 Task: Create Card Social Media Campaign Planning in Board Crisis Management Planning to Workspace Affiliate Marketing. Create Card Corporate Social Responsibility Review in Board Brand Identity Design to Workspace Affiliate Marketing. Create Card Social Media Campaign Execution in Board Email Marketing Performance Analysis and Reporting to Workspace Affiliate Marketing
Action: Mouse moved to (606, 176)
Screenshot: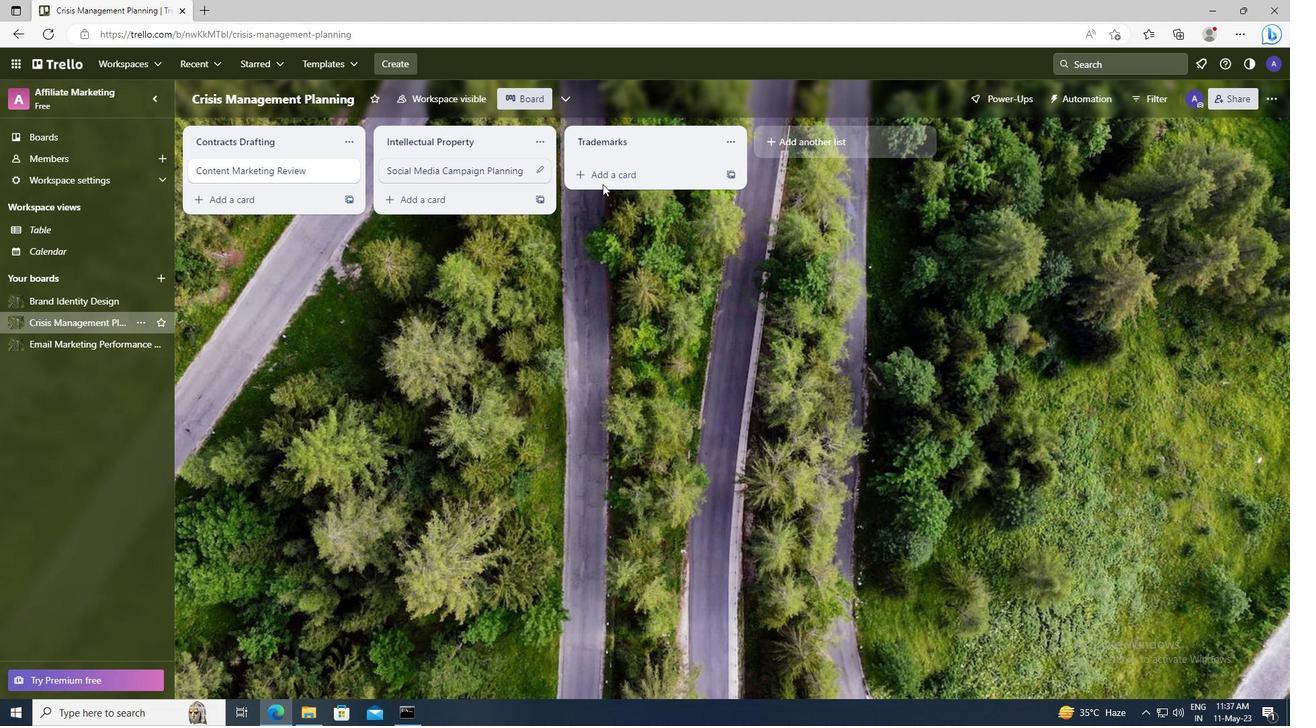 
Action: Mouse pressed left at (606, 176)
Screenshot: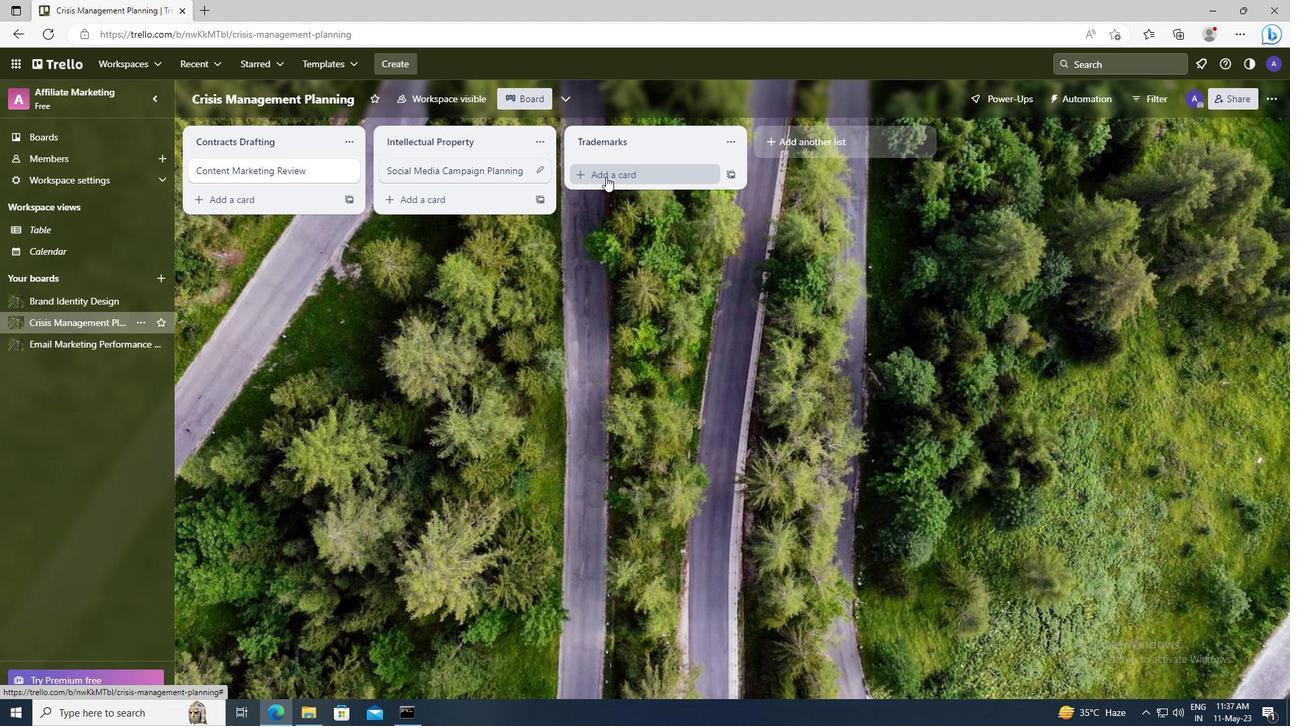
Action: Key pressed <Key.shift>SOCIAL<Key.space><Key.shift>MEDIA<Key.space><Key.shift>CAMPAIGN<Key.space><Key.shift>PLANNING
Screenshot: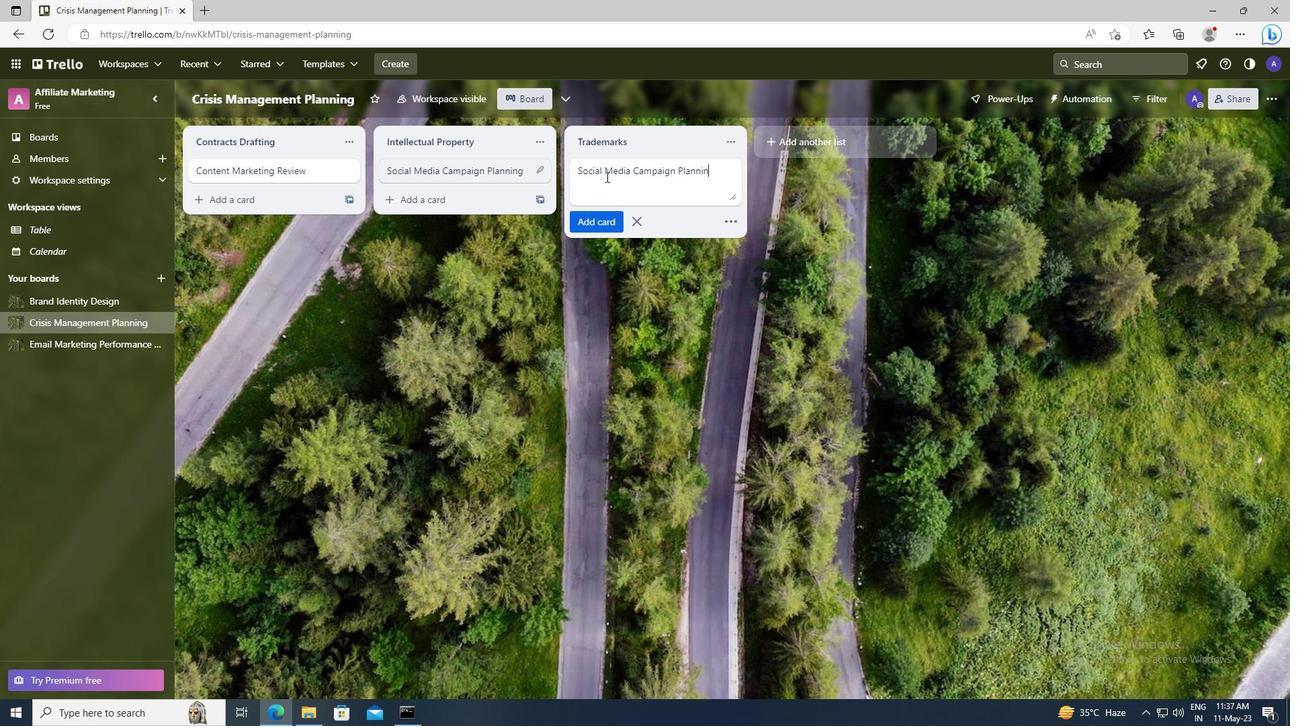 
Action: Mouse moved to (601, 217)
Screenshot: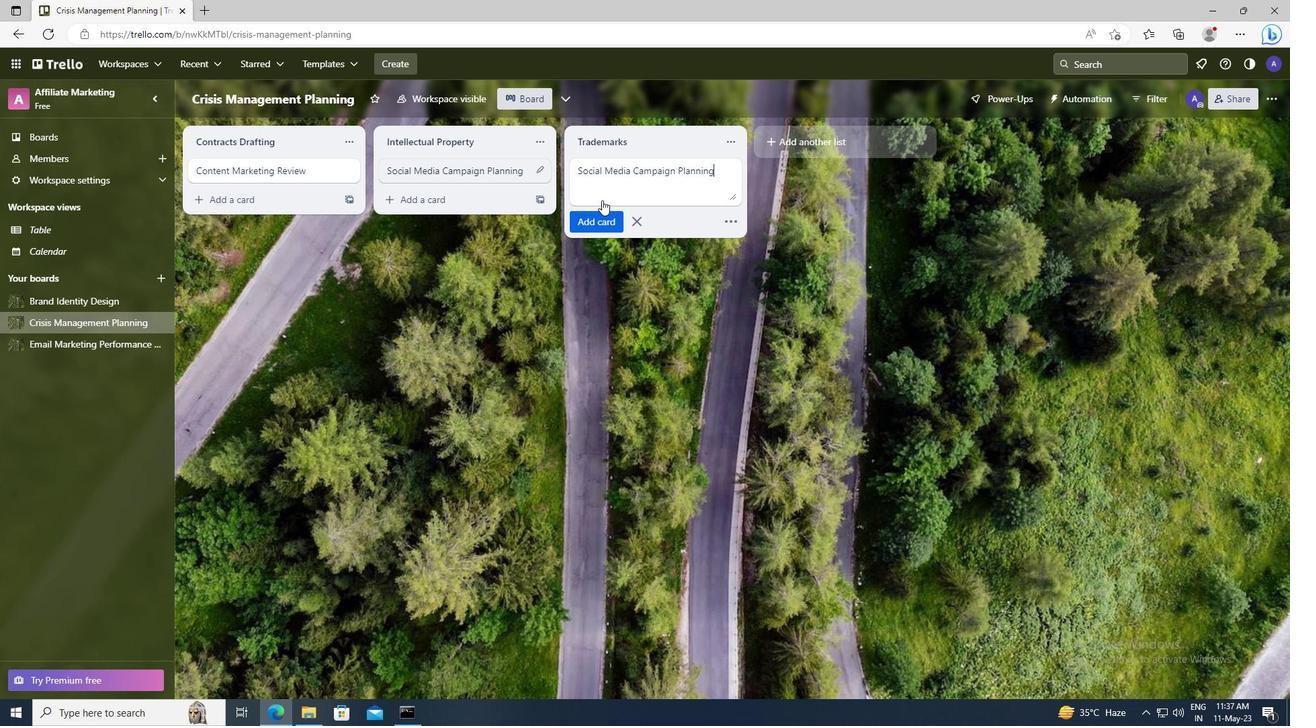 
Action: Mouse pressed left at (601, 217)
Screenshot: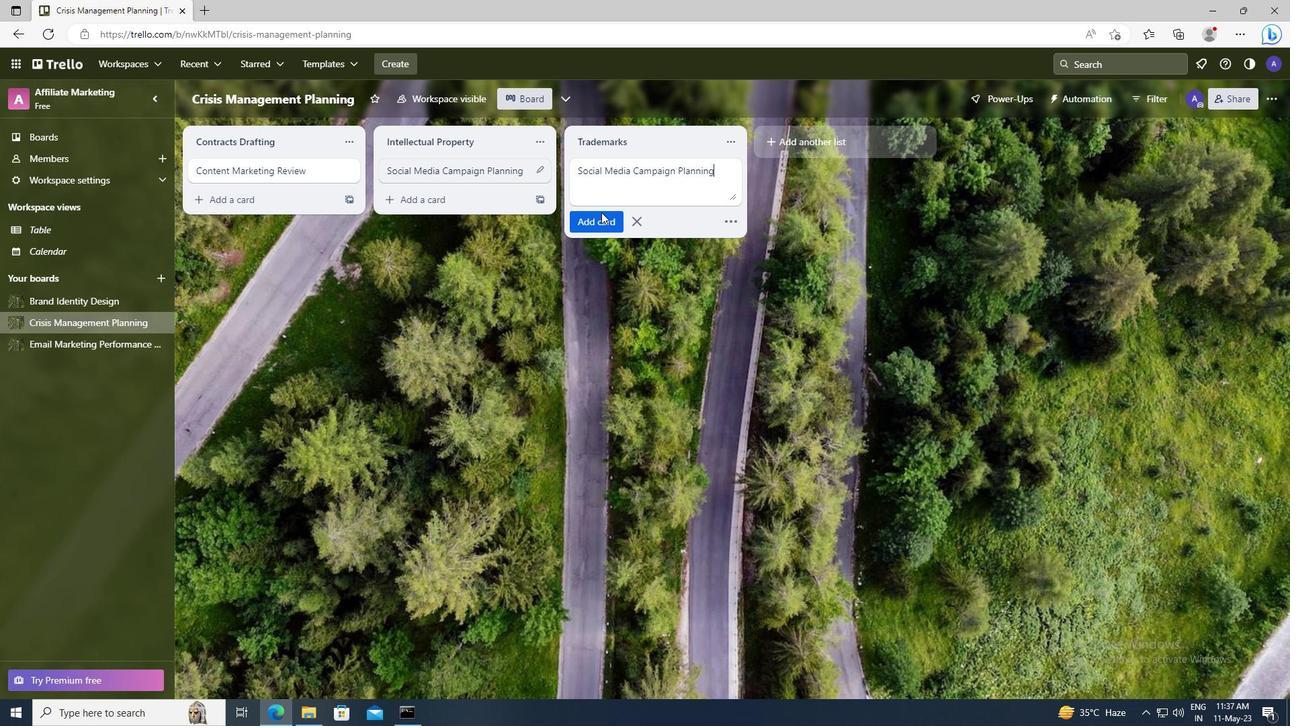 
Action: Mouse moved to (98, 303)
Screenshot: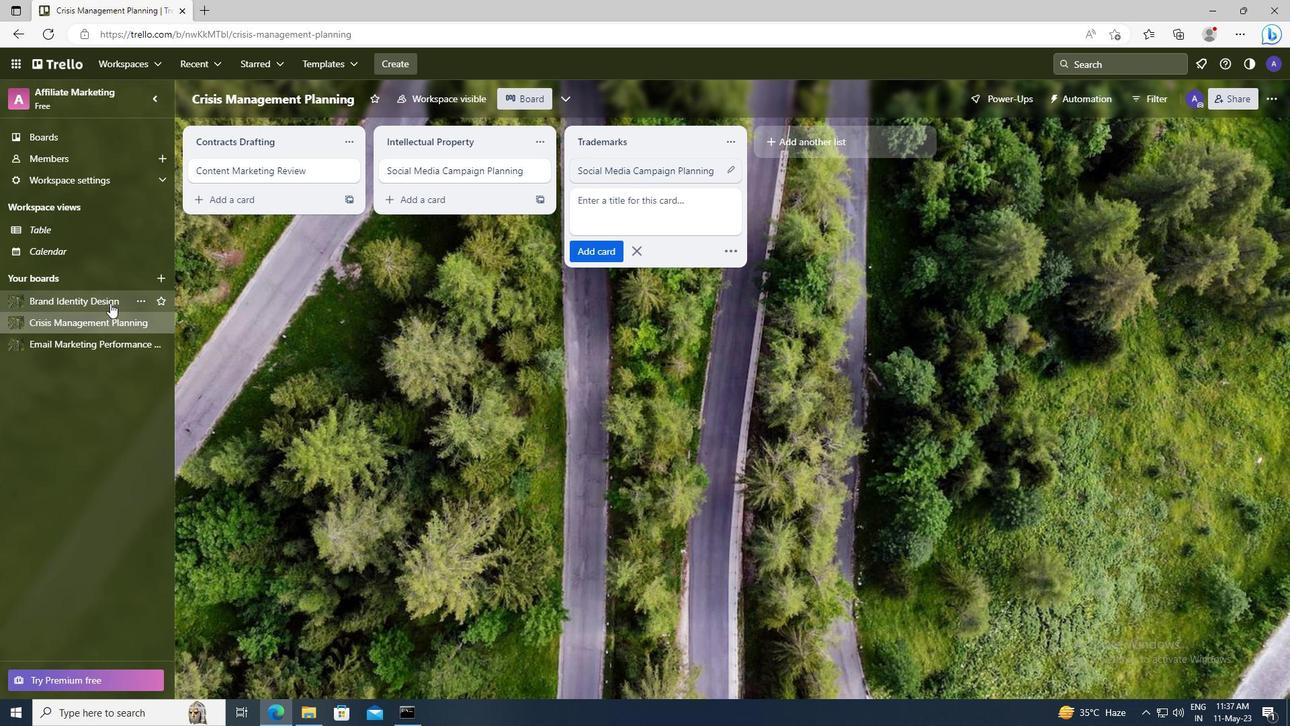 
Action: Mouse pressed left at (98, 303)
Screenshot: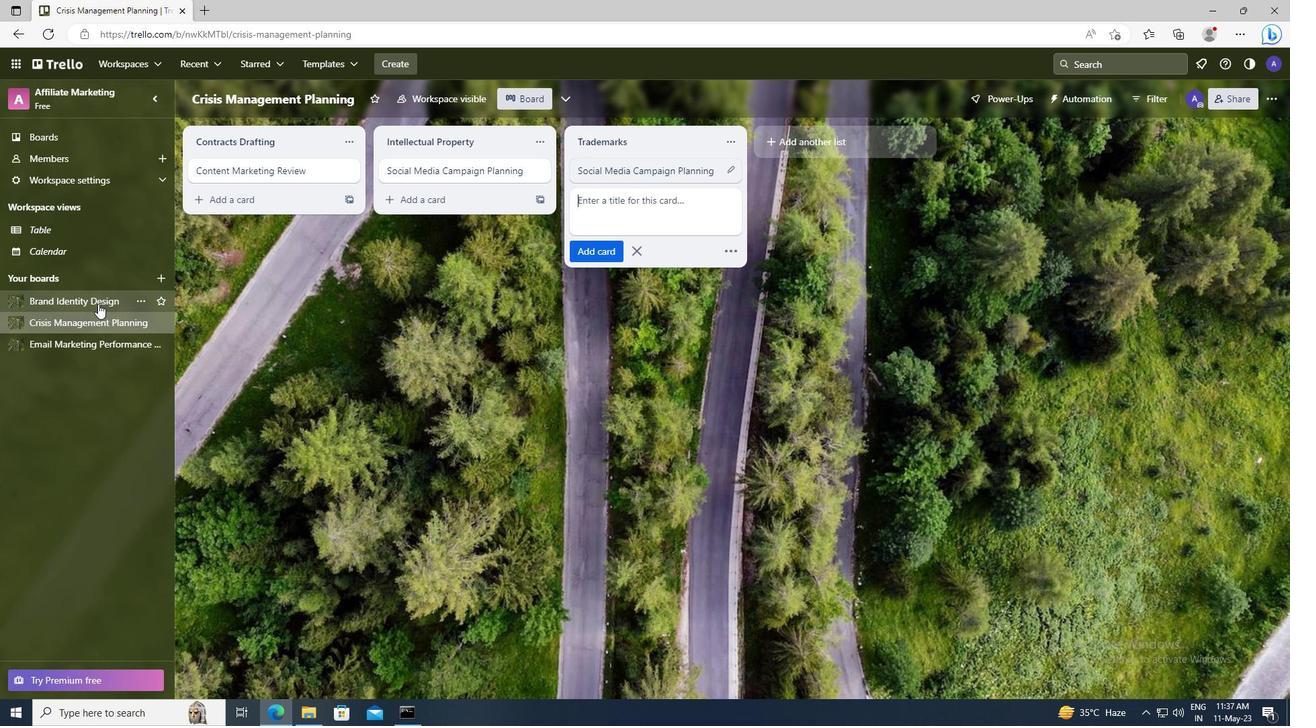 
Action: Mouse moved to (597, 176)
Screenshot: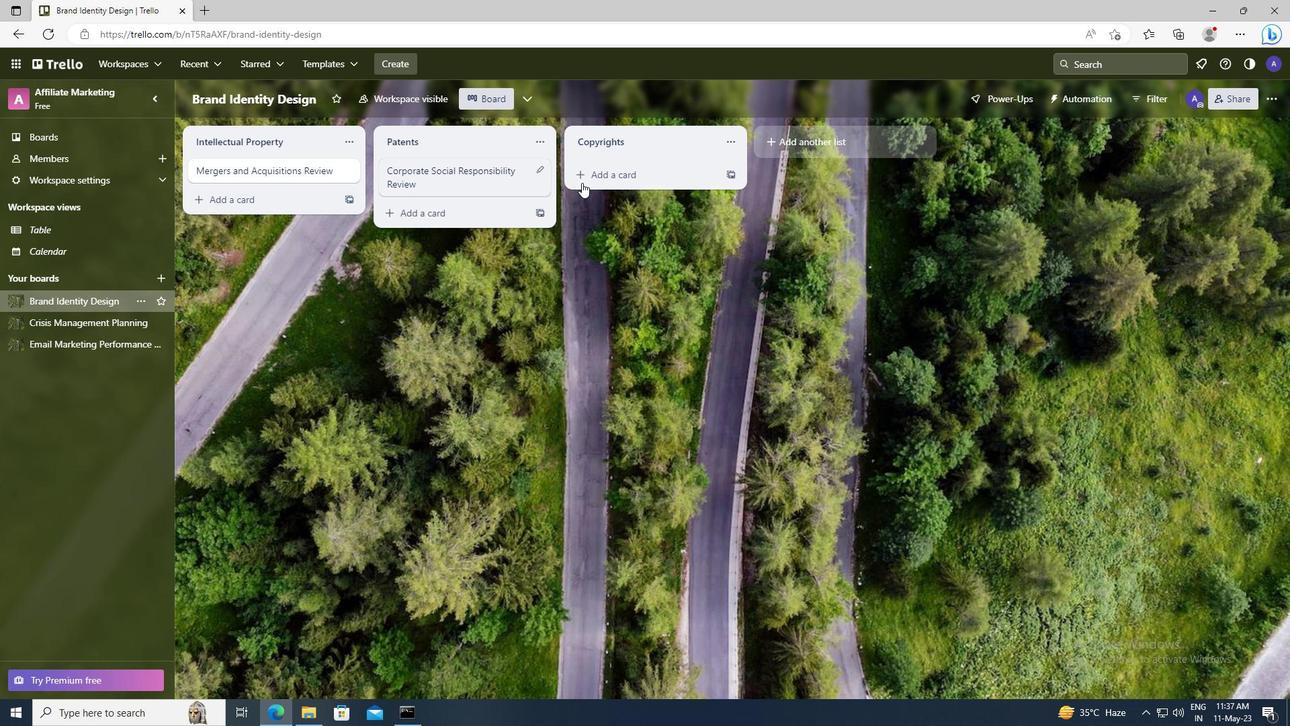 
Action: Mouse pressed left at (597, 176)
Screenshot: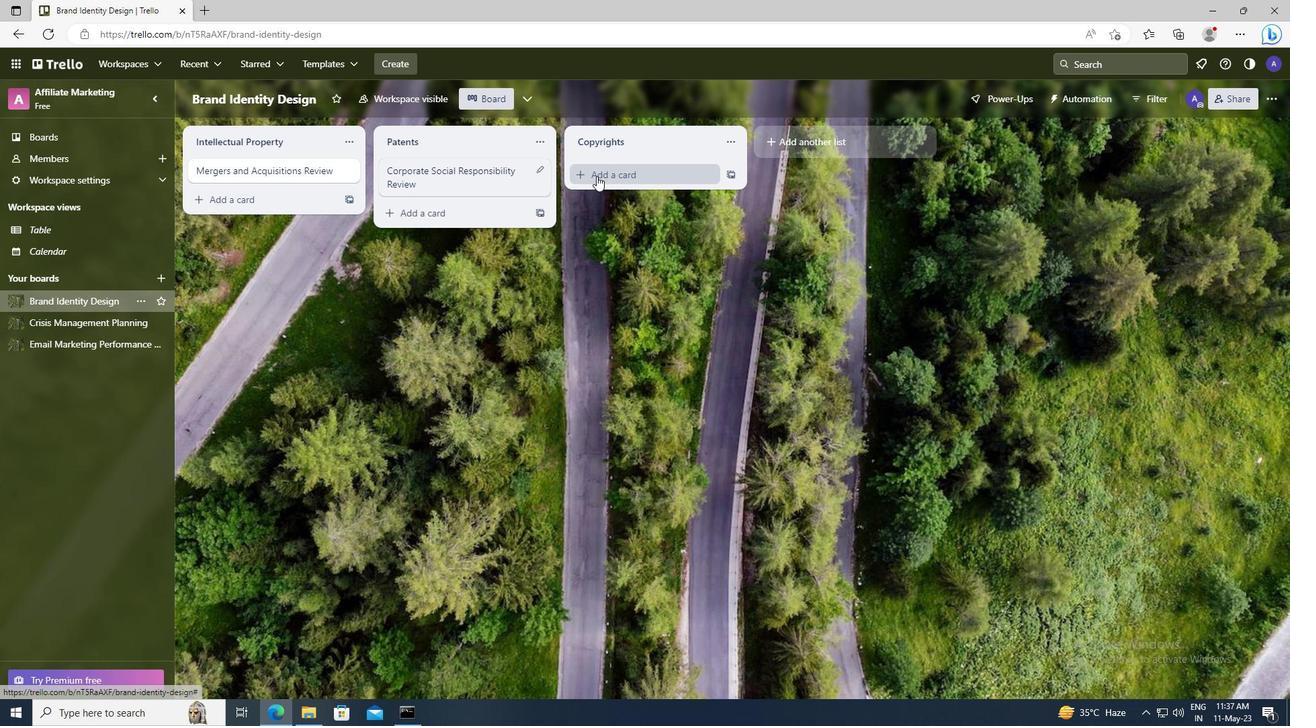 
Action: Key pressed <Key.shift>CORPORATE<Key.space><Key.shift>SOCIAL<Key.space><Key.shift>RESPONSIBILITY<Key.space><Key.shift>REVIEW
Screenshot: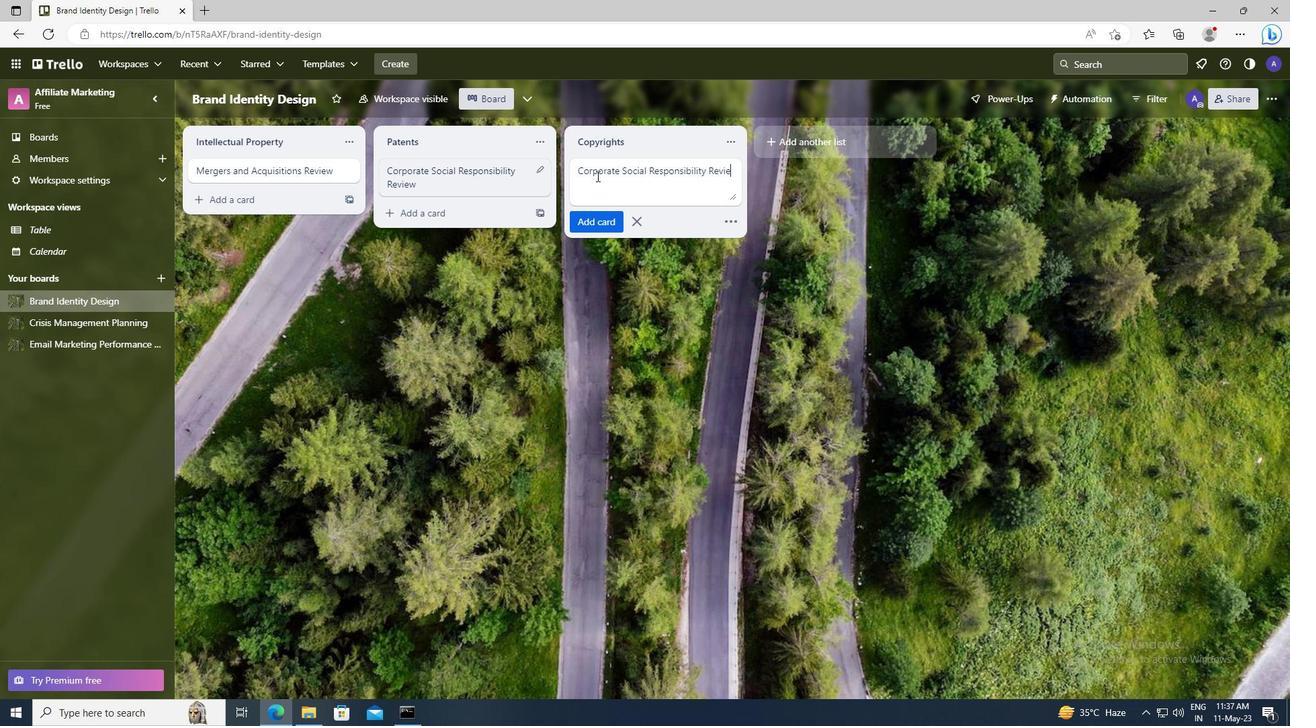 
Action: Mouse moved to (595, 223)
Screenshot: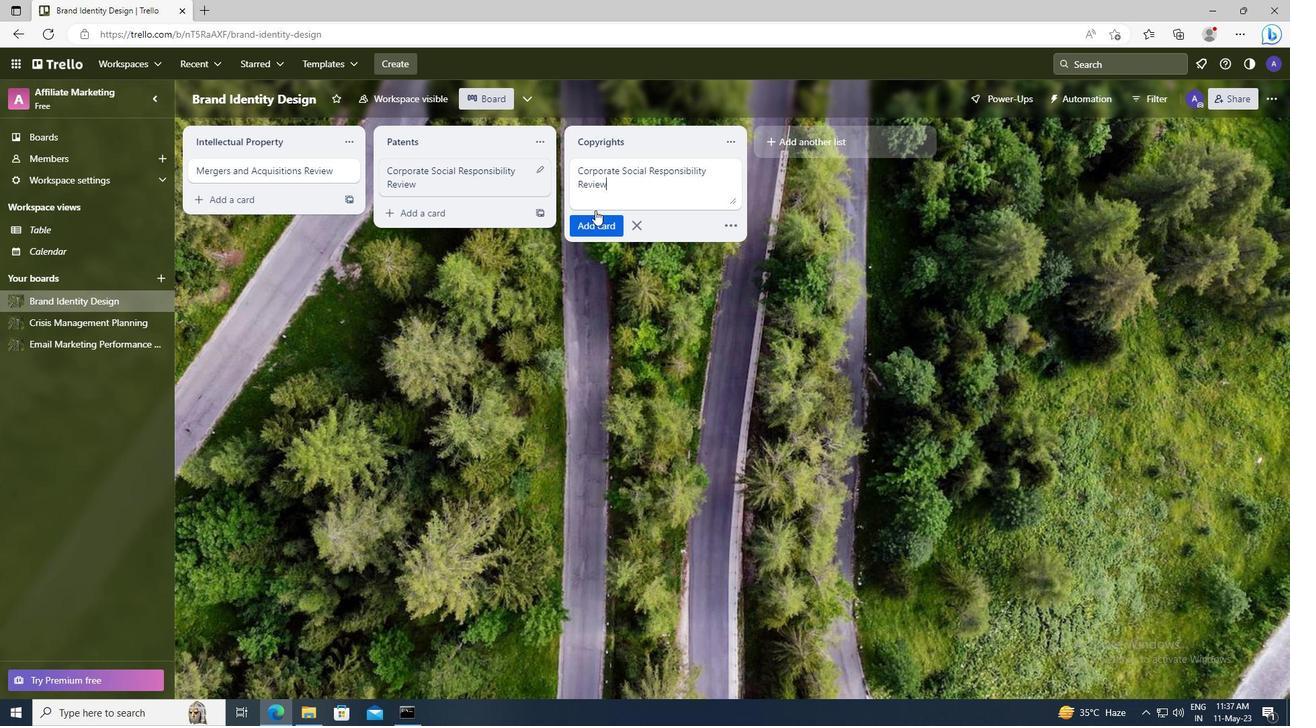 
Action: Mouse pressed left at (595, 223)
Screenshot: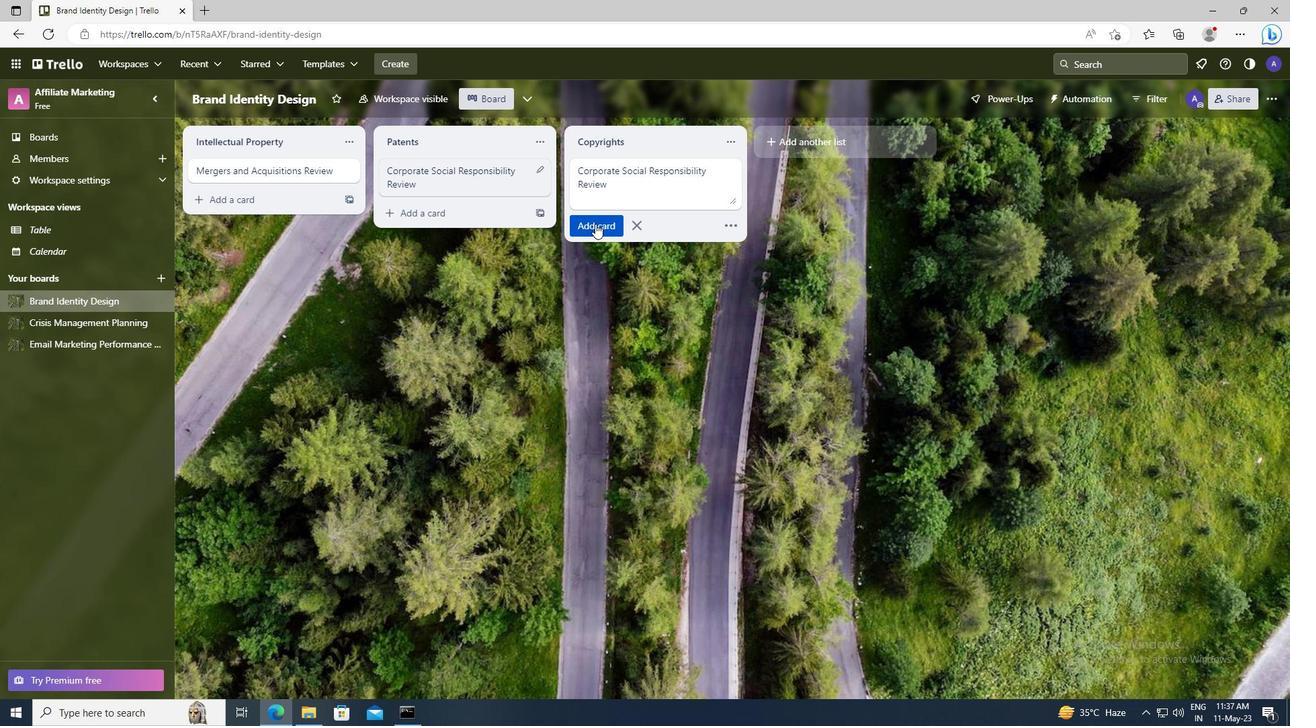 
Action: Mouse moved to (102, 345)
Screenshot: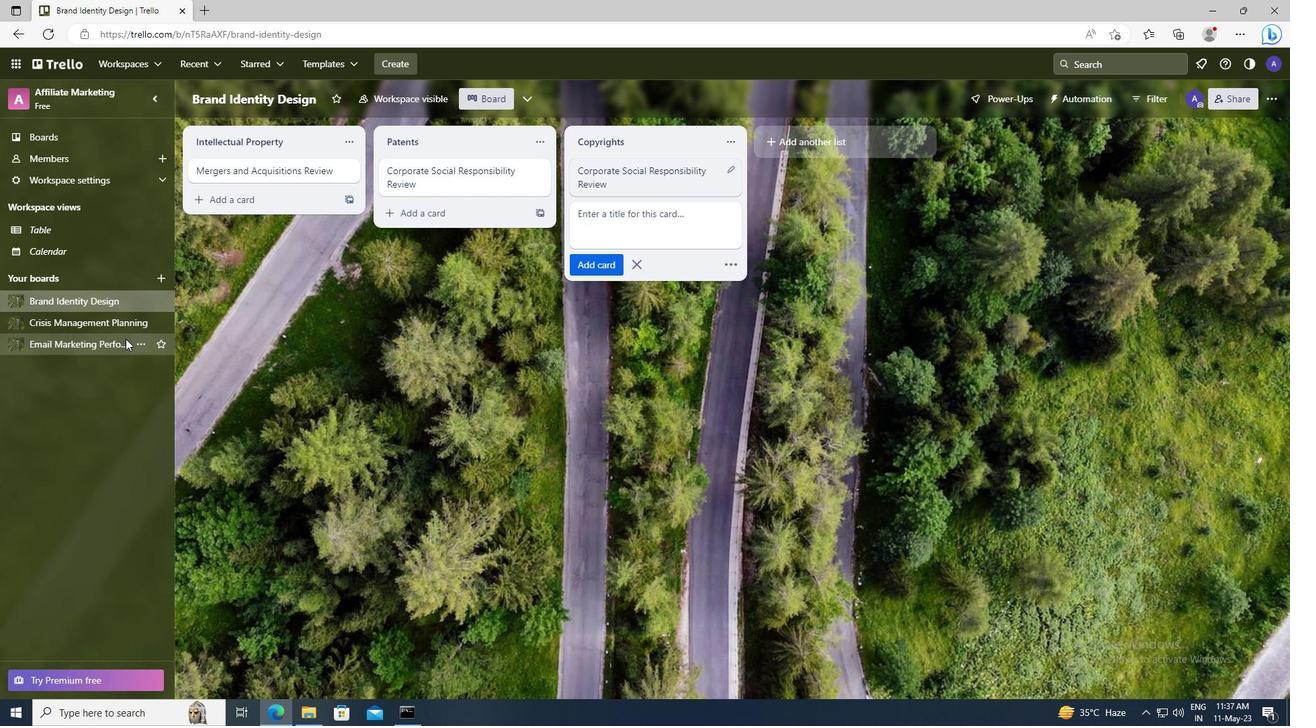 
Action: Mouse pressed left at (102, 345)
Screenshot: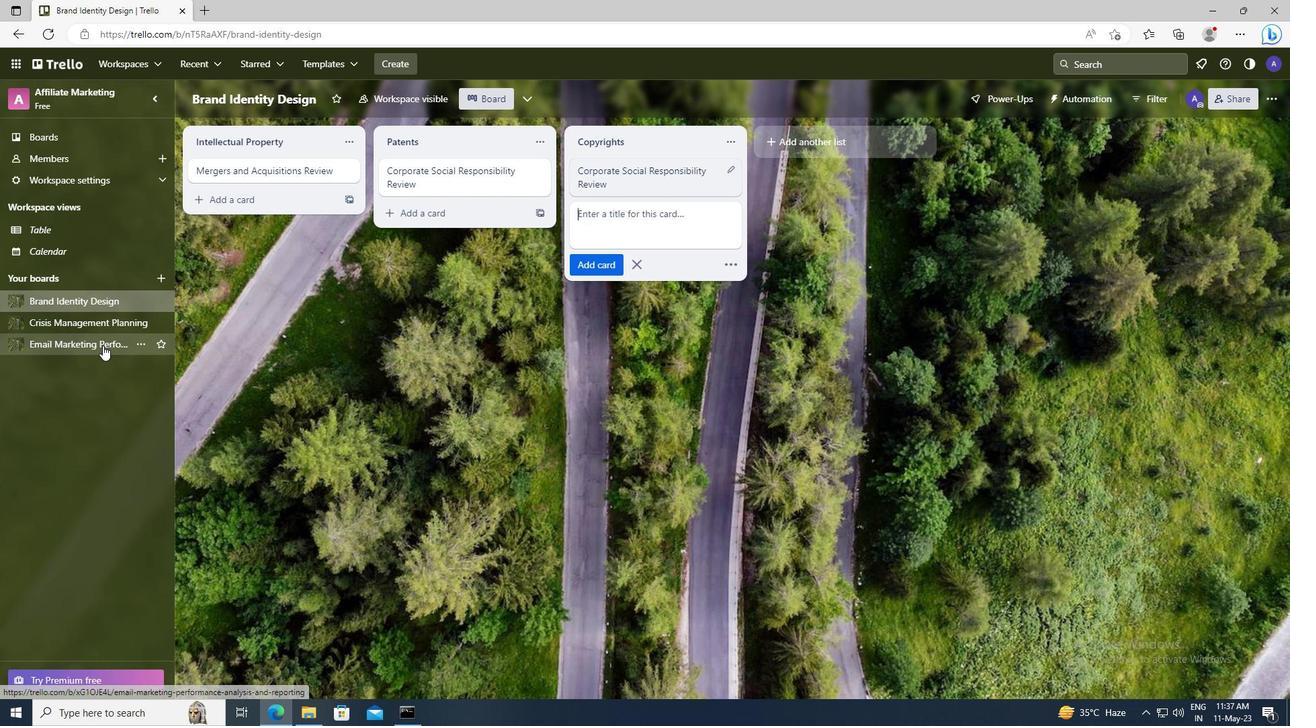 
Action: Mouse moved to (607, 176)
Screenshot: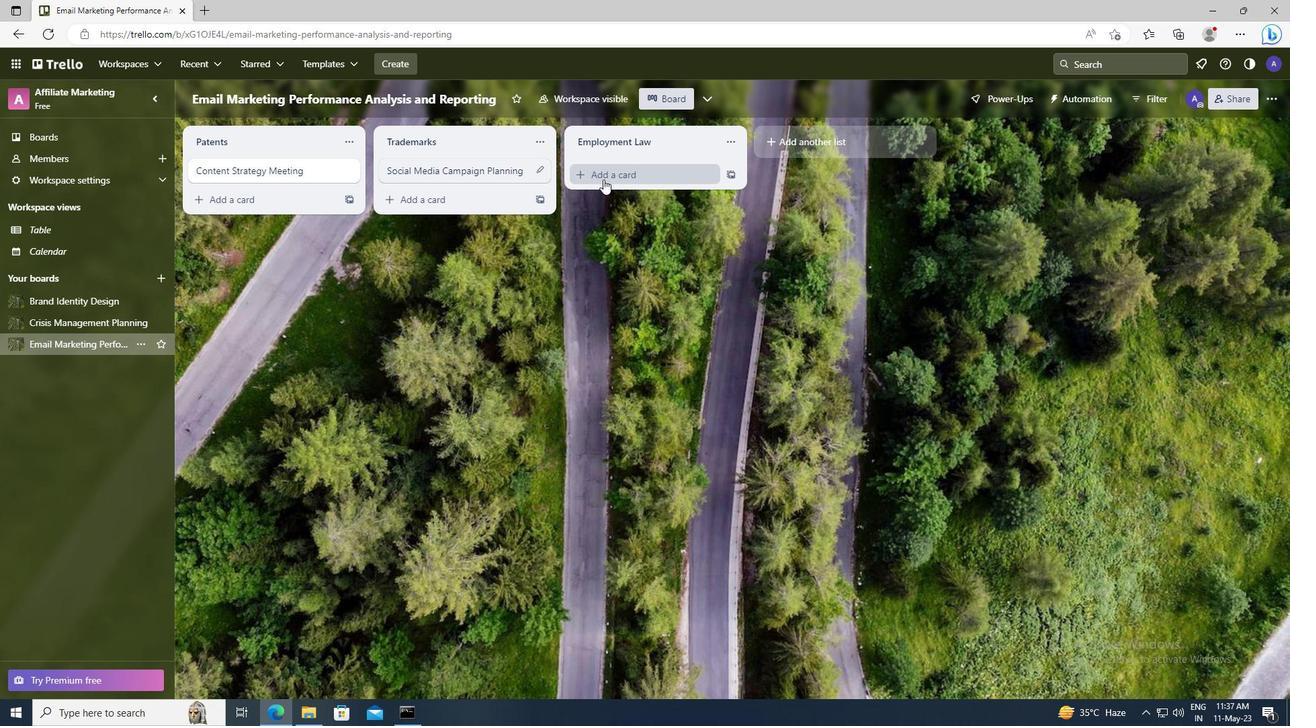 
Action: Mouse pressed left at (607, 176)
Screenshot: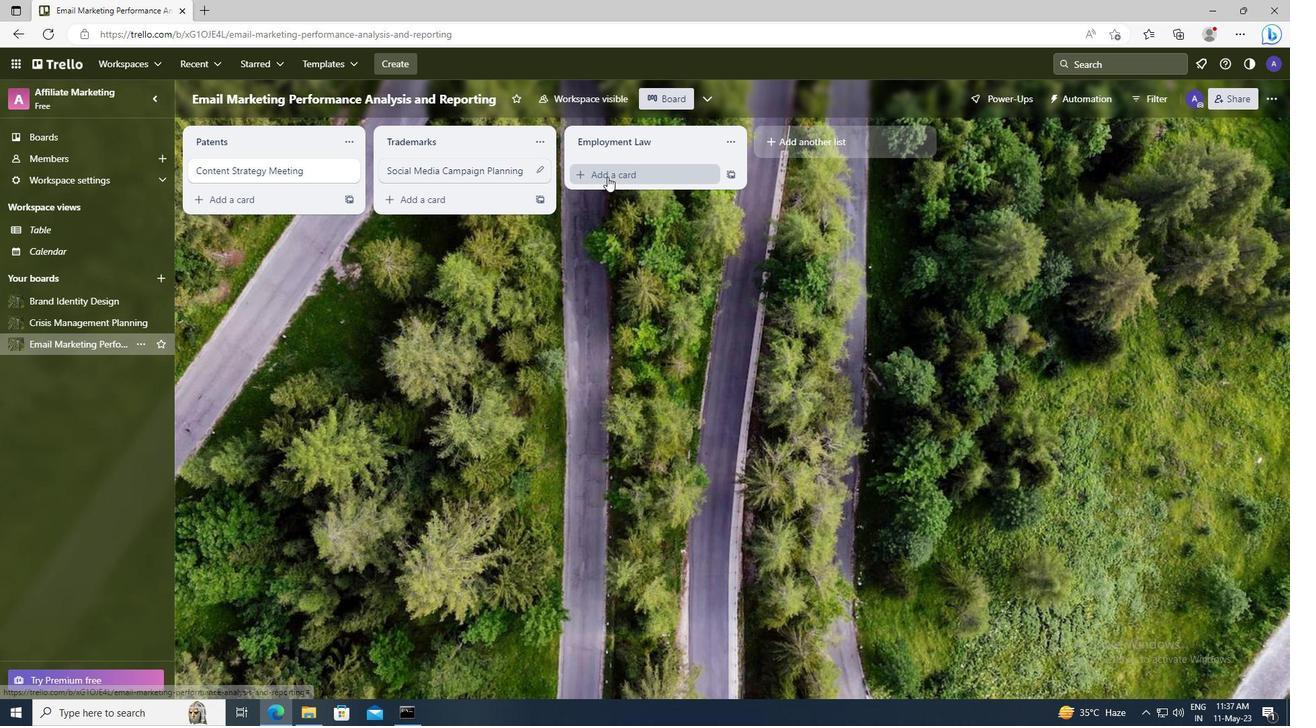 
Action: Key pressed <Key.shift>SOCIAL<Key.space><Key.shift>MEDIA<Key.space><Key.shift>CAMPAIGN<Key.space><Key.shift>PLANNING
Screenshot: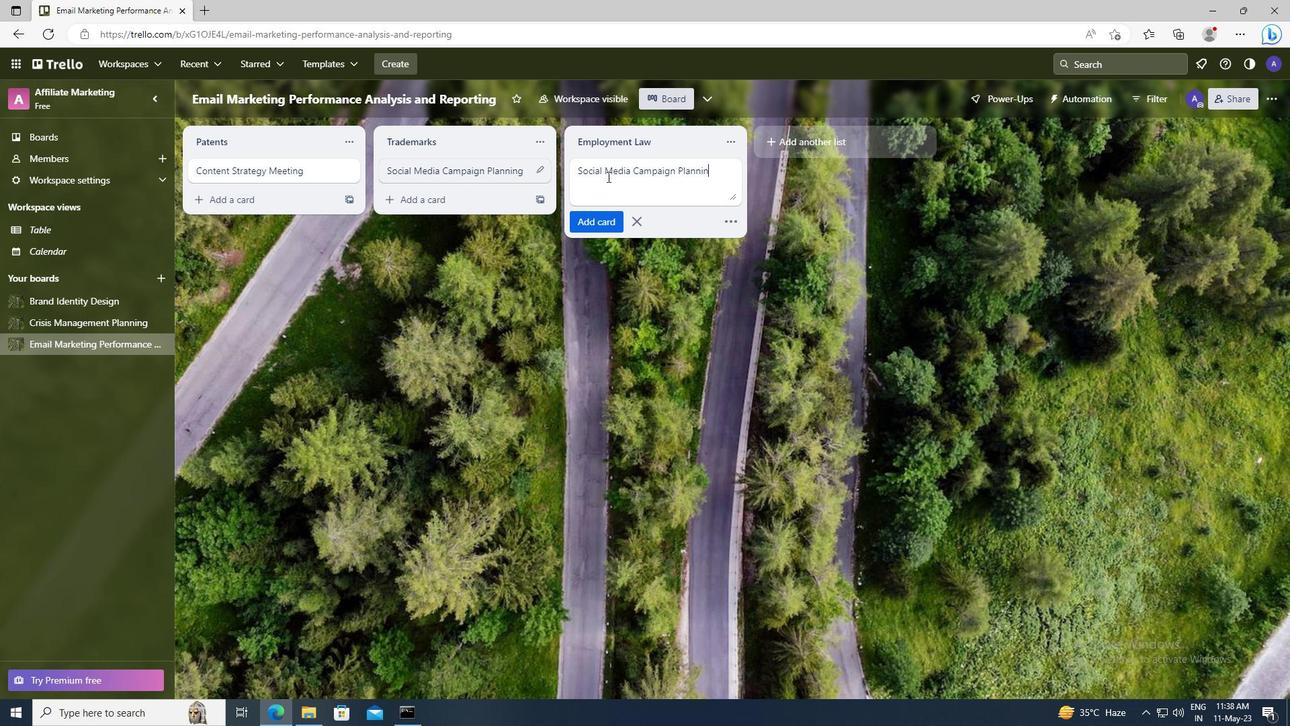 
Action: Mouse moved to (604, 225)
Screenshot: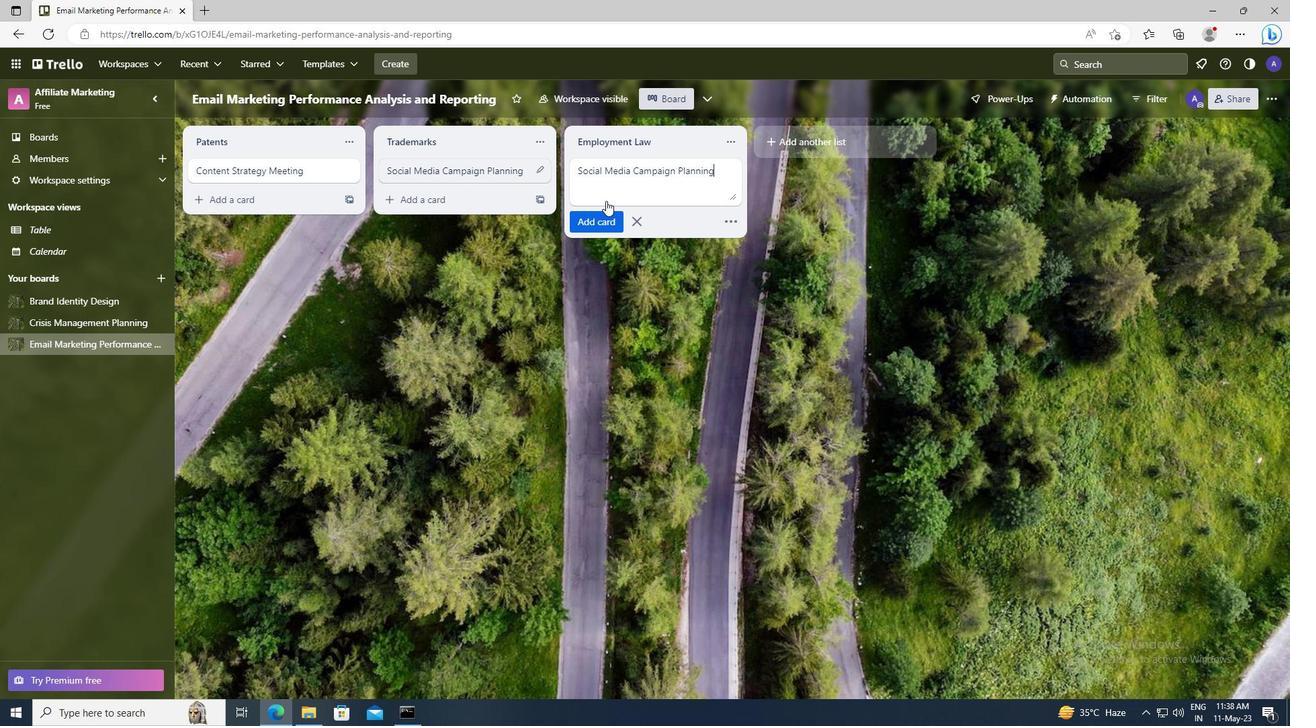 
Action: Mouse pressed left at (604, 225)
Screenshot: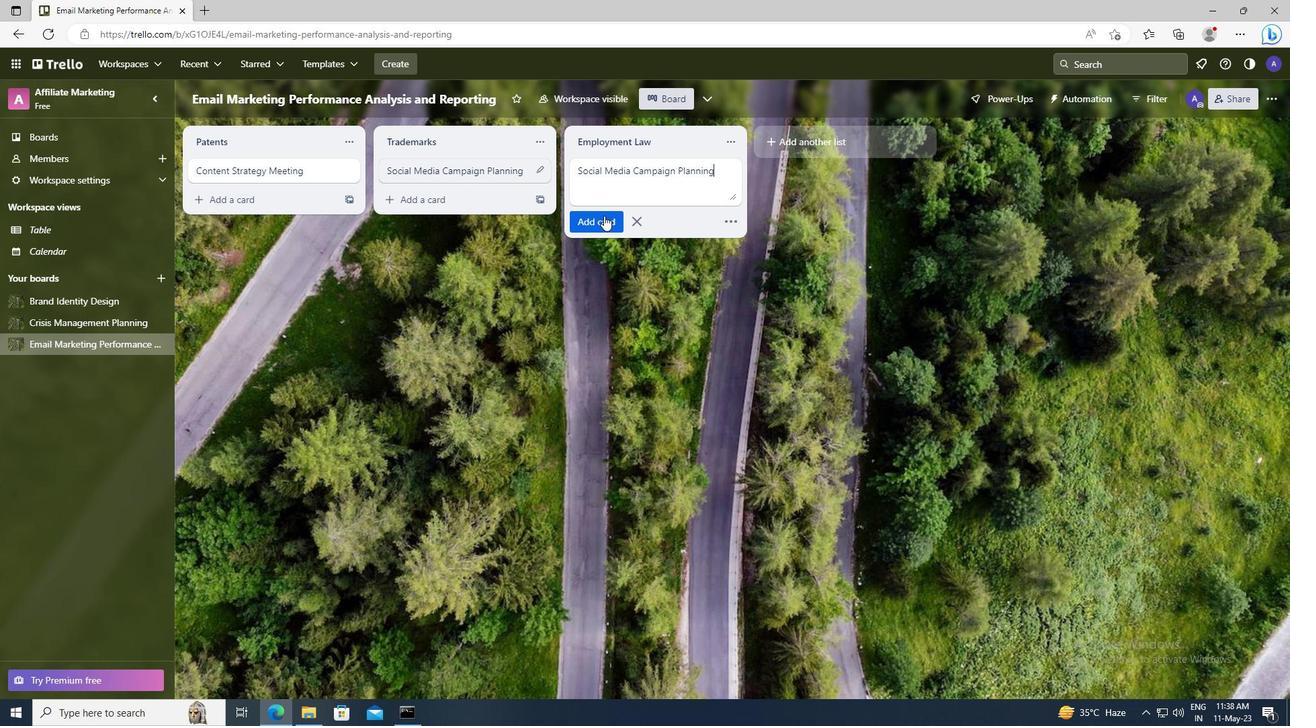 
